 Task: Center on page to horizontally.
Action: Key pressed ctrl+A
Screenshot: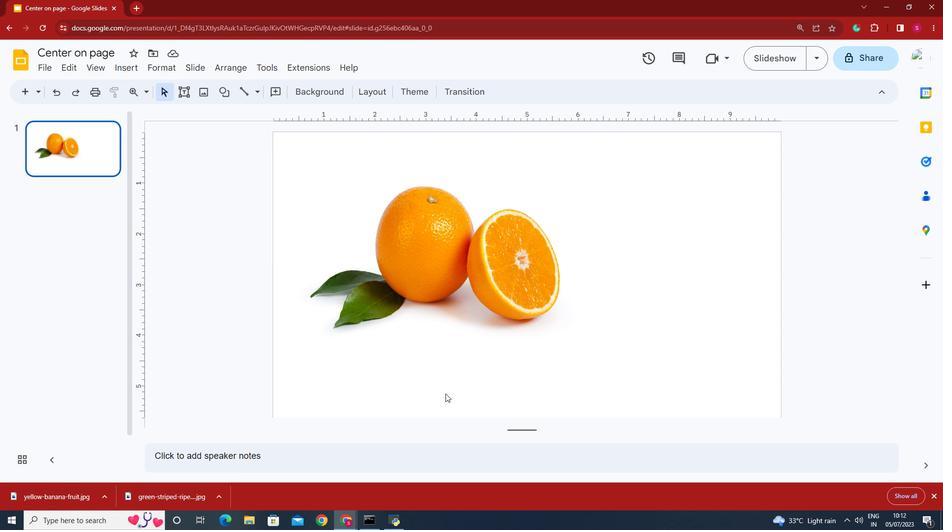 
Action: Mouse moved to (222, 71)
Screenshot: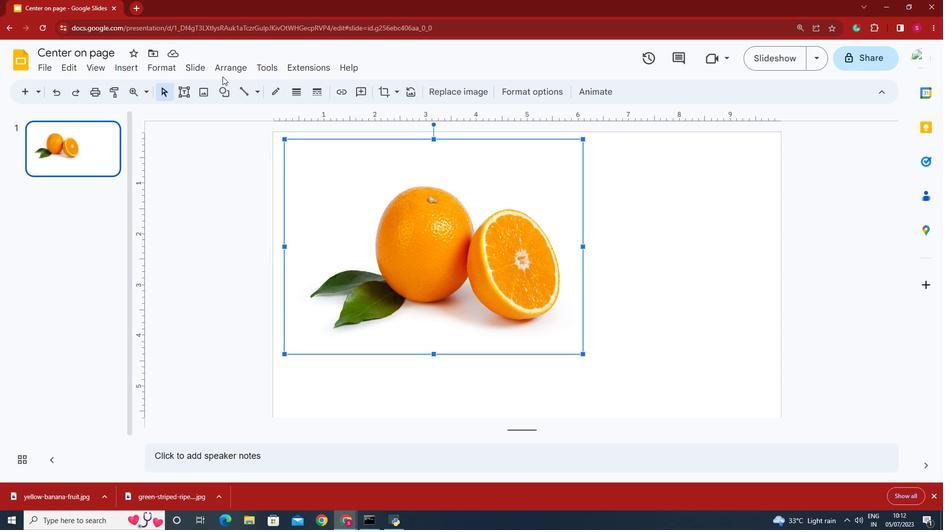 
Action: Mouse pressed left at (222, 71)
Screenshot: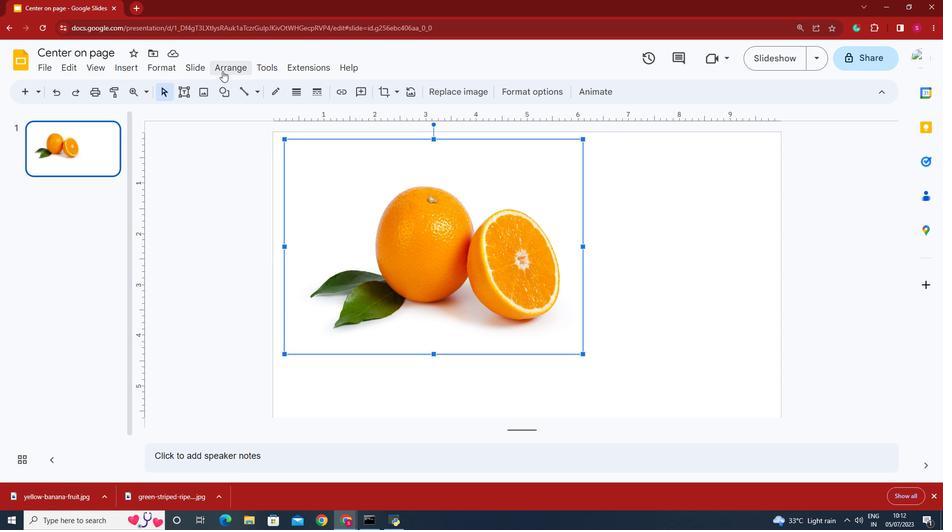 
Action: Mouse moved to (460, 154)
Screenshot: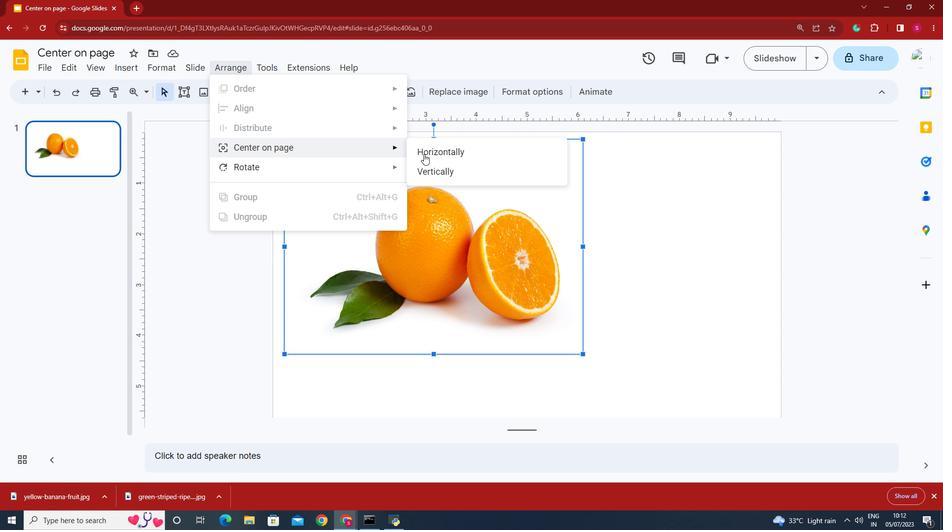 
Action: Mouse pressed left at (460, 154)
Screenshot: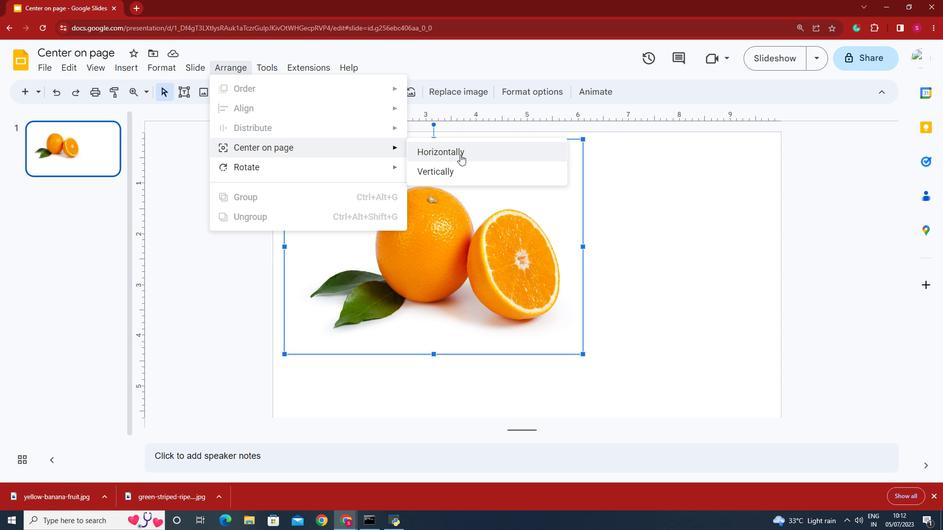 
Action: Mouse moved to (529, 240)
Screenshot: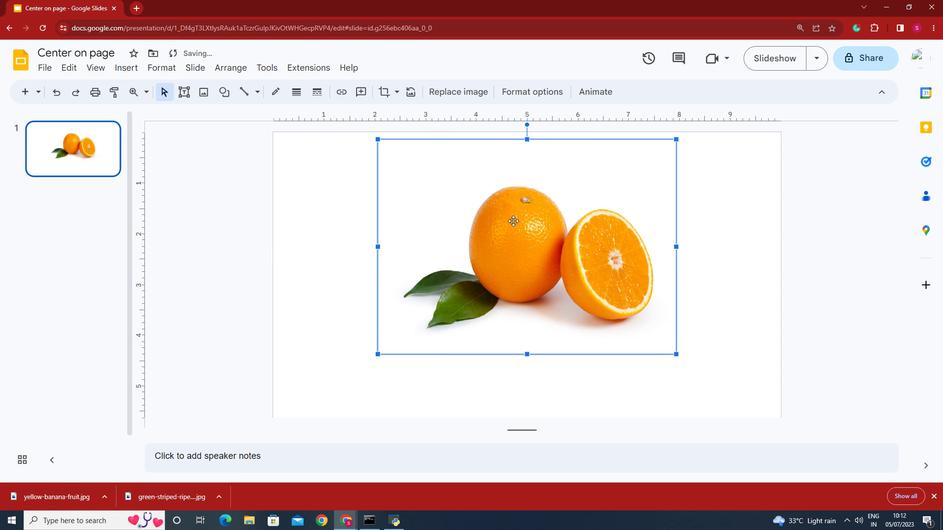 
